 Task: Search for the email with the subject Request for a proposal logged in from softage.1@softage.net with the filter, email from softage.7@softage.net and a new filter,  Delete it 
Action: Mouse scrolled (656, 109) with delta (0, 0)
Screenshot: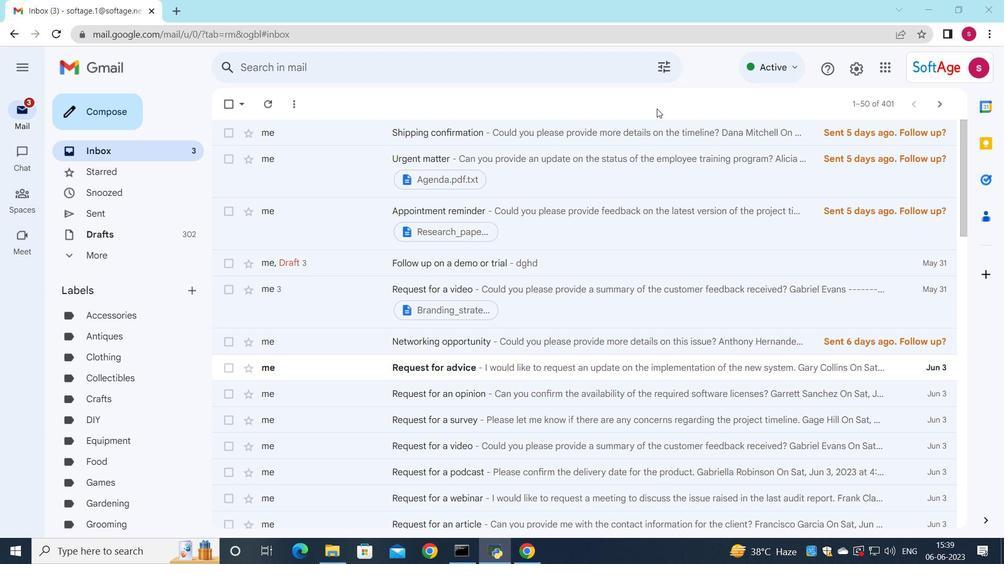 
Action: Mouse moved to (668, 70)
Screenshot: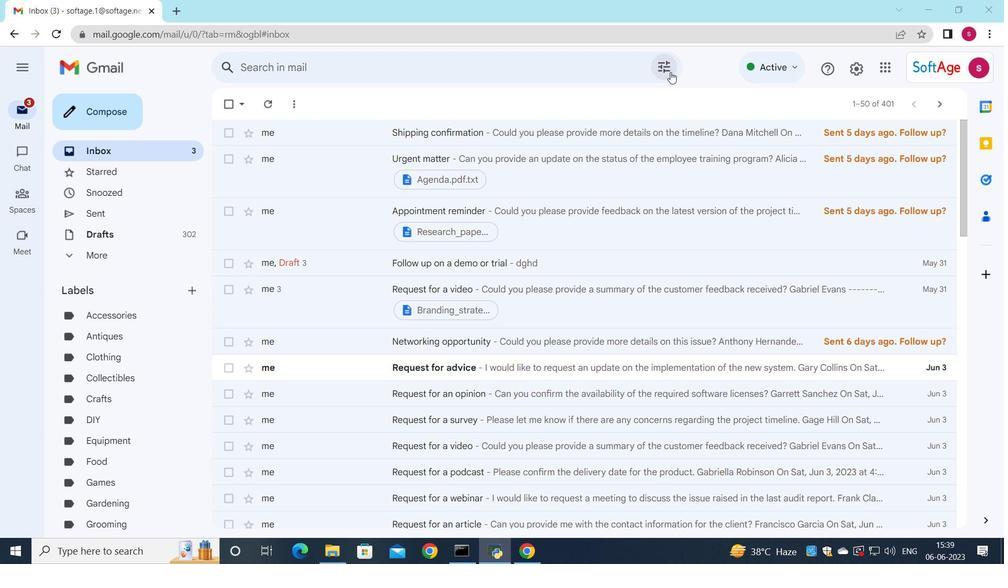 
Action: Mouse pressed left at (668, 70)
Screenshot: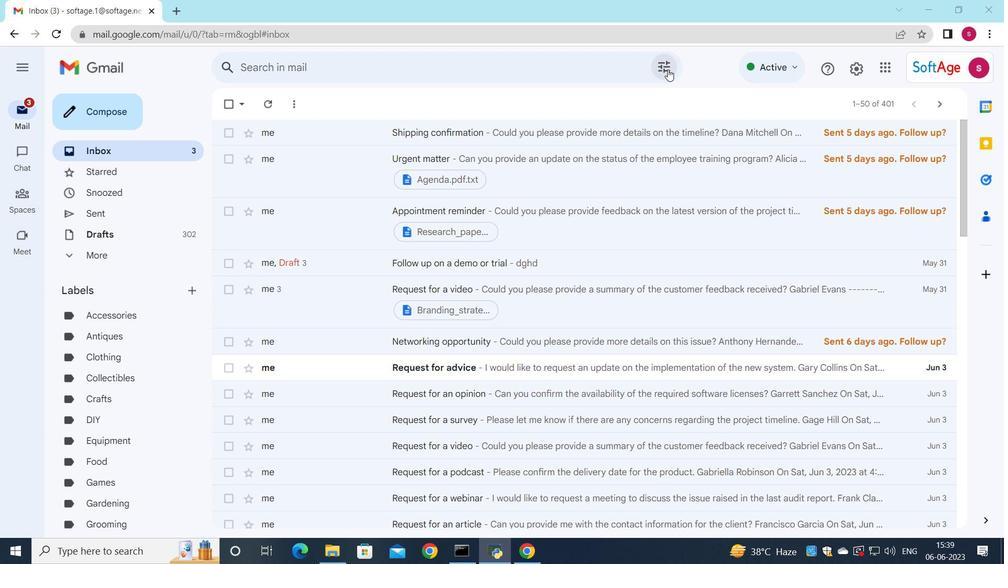 
Action: Mouse moved to (452, 106)
Screenshot: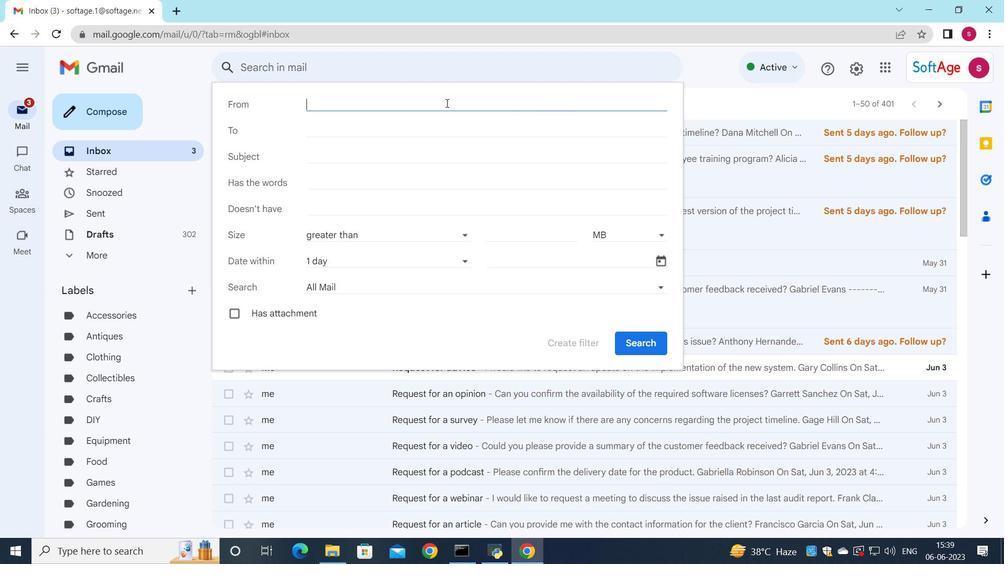 
Action: Key pressed s
Screenshot: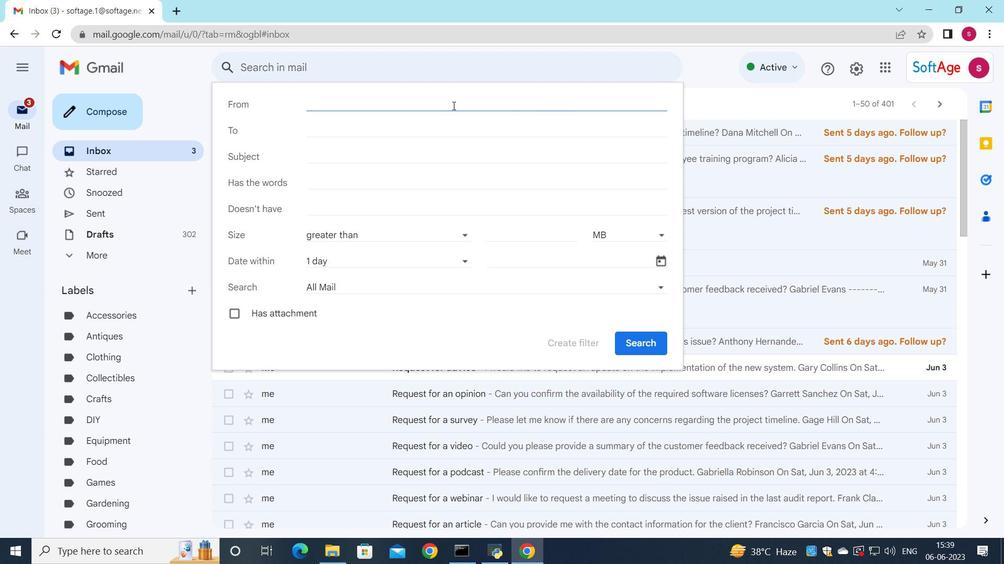 
Action: Mouse moved to (461, 135)
Screenshot: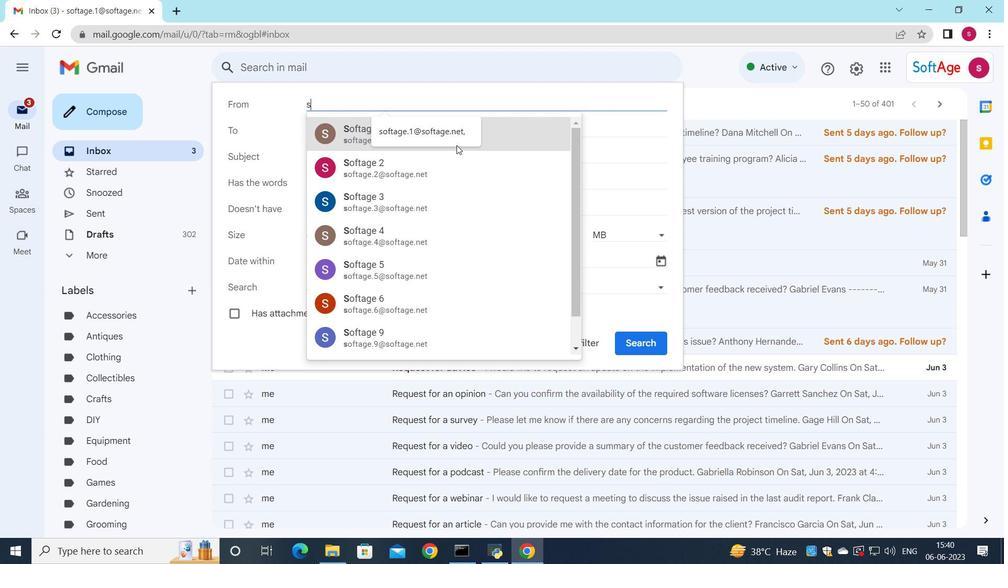 
Action: Mouse pressed left at (461, 135)
Screenshot: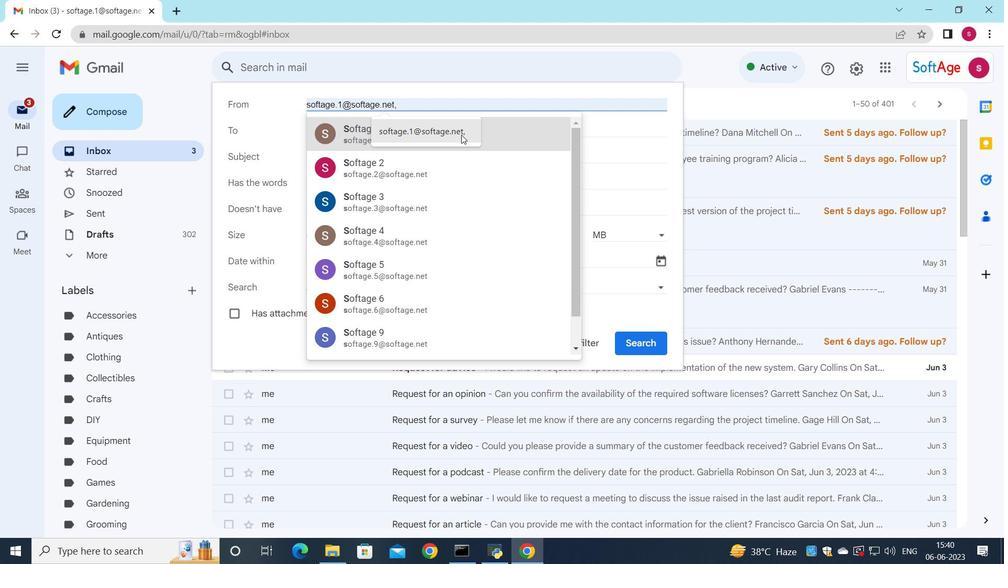 
Action: Mouse moved to (398, 130)
Screenshot: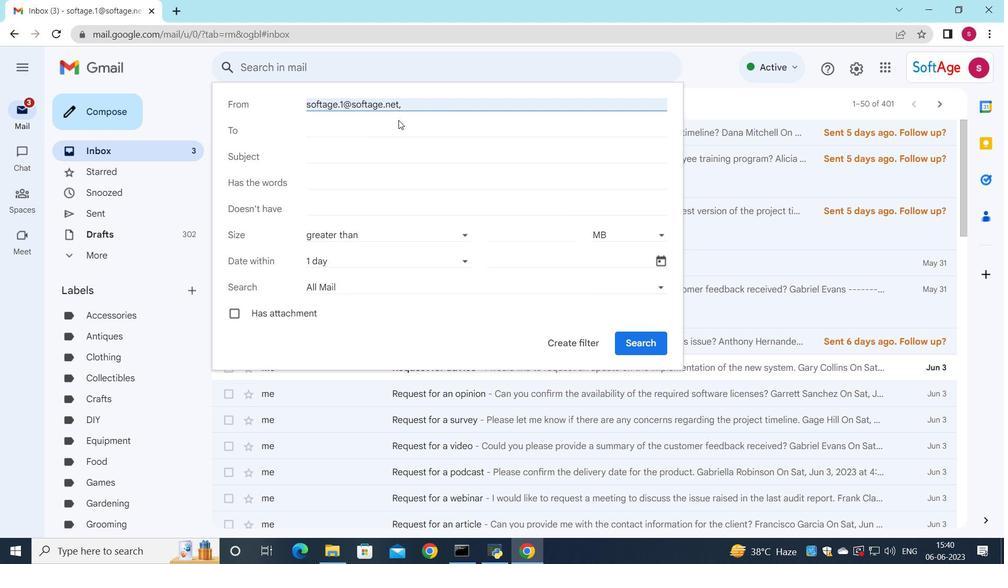 
Action: Mouse pressed left at (398, 130)
Screenshot: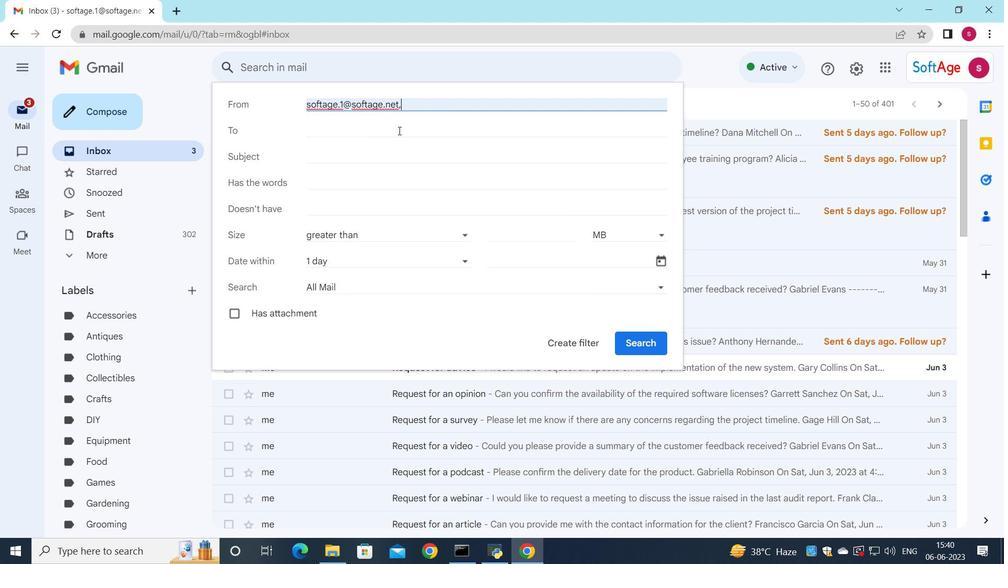 
Action: Mouse moved to (403, 130)
Screenshot: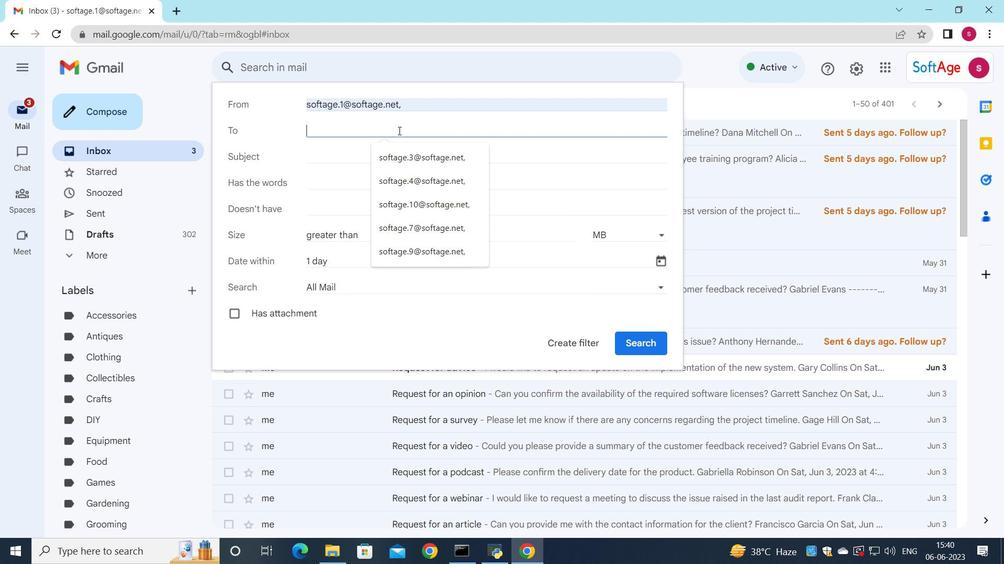
Action: Key pressed s
Screenshot: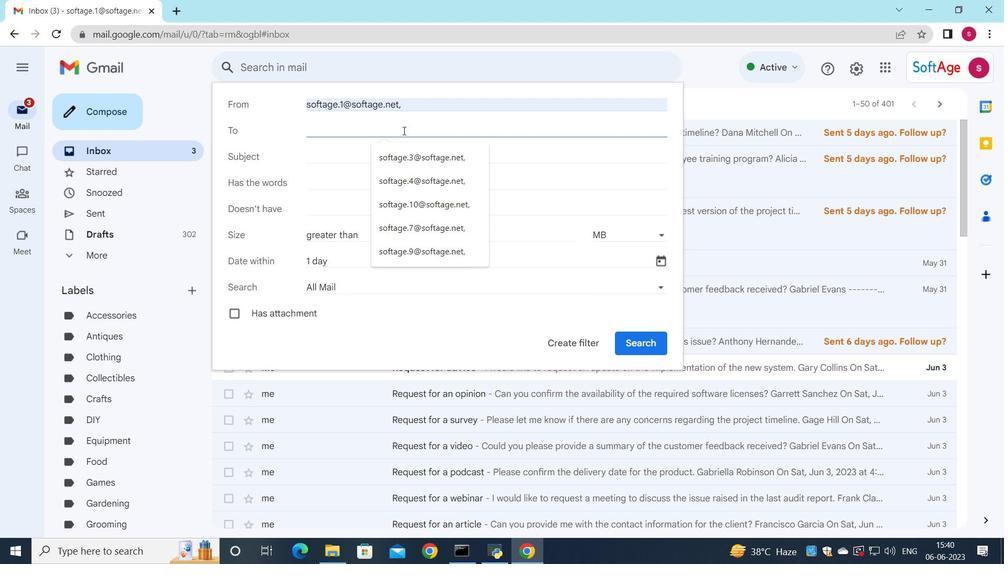 
Action: Mouse moved to (442, 230)
Screenshot: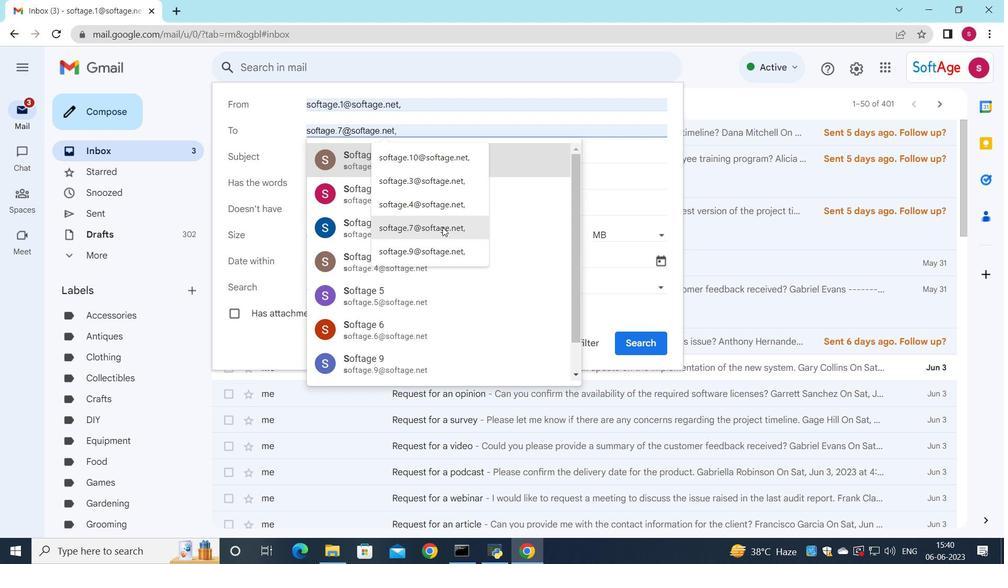
Action: Mouse pressed left at (442, 230)
Screenshot: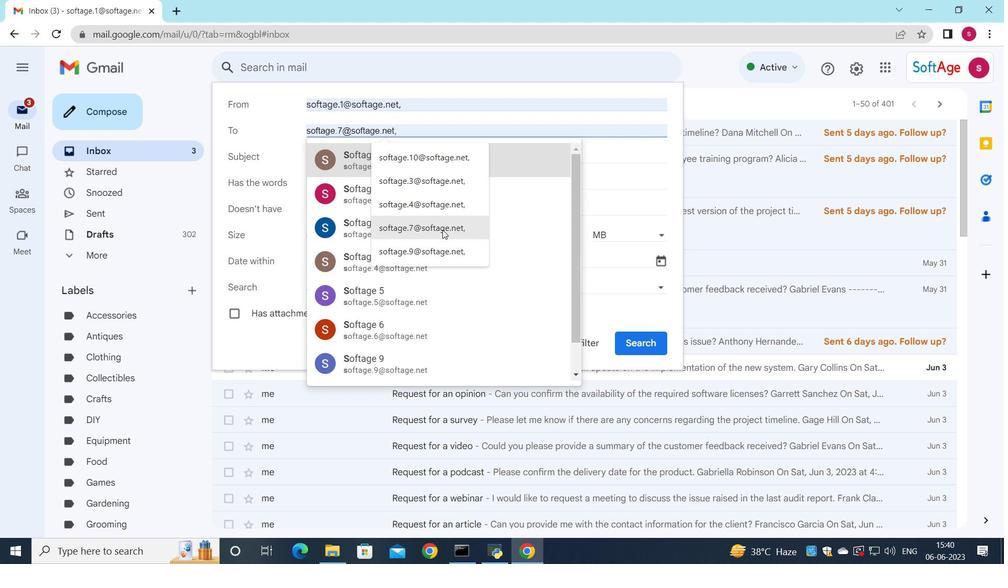 
Action: Mouse moved to (375, 159)
Screenshot: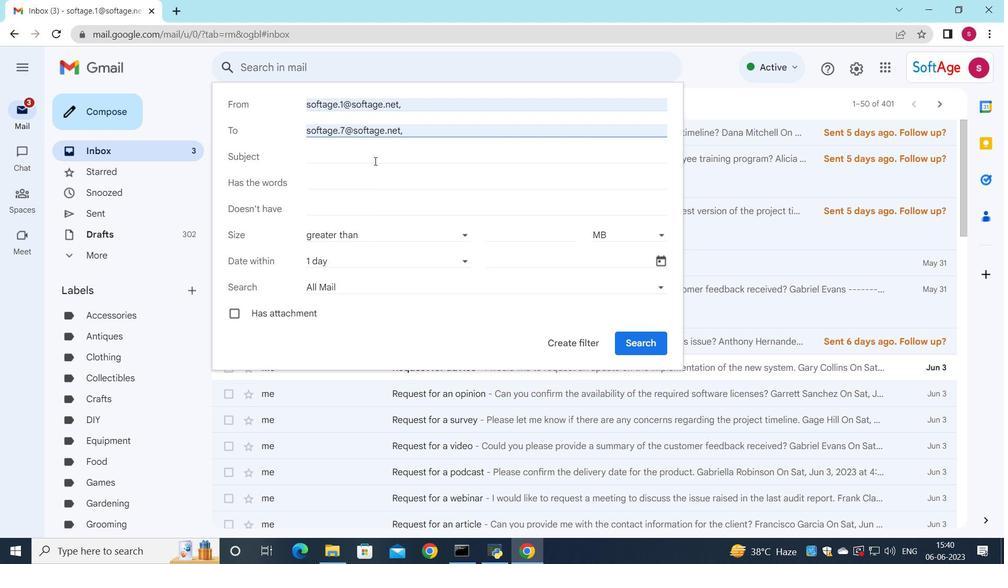 
Action: Mouse pressed left at (375, 159)
Screenshot: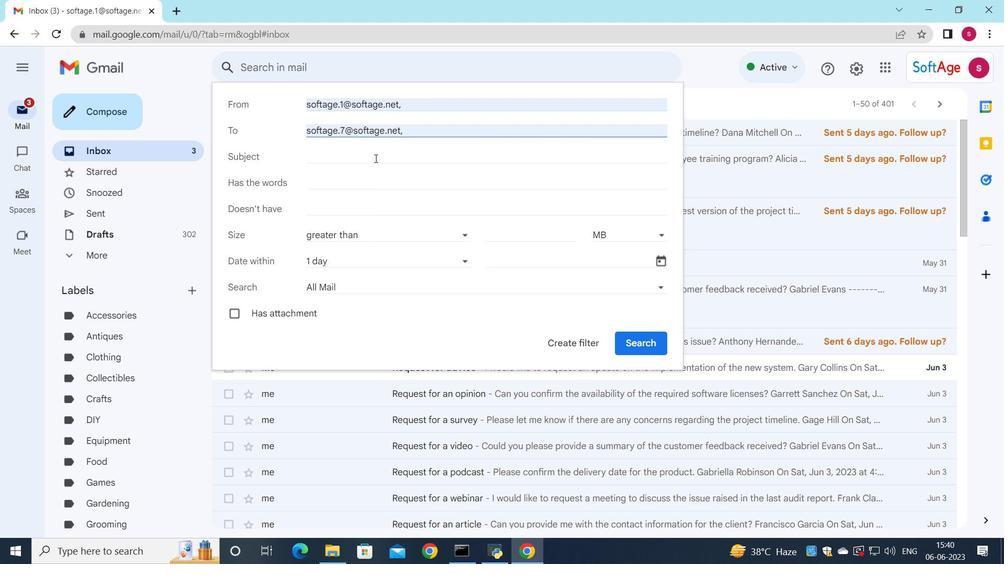 
Action: Mouse moved to (379, 155)
Screenshot: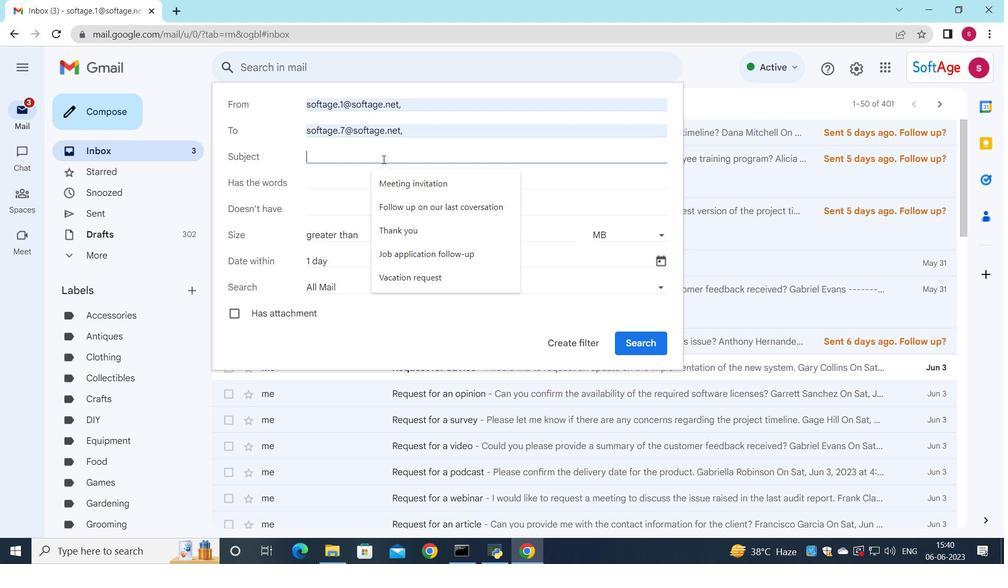 
Action: Key pressed <Key.shift>request<Key.space>for<Key.space>a<Key.space>proposal
Screenshot: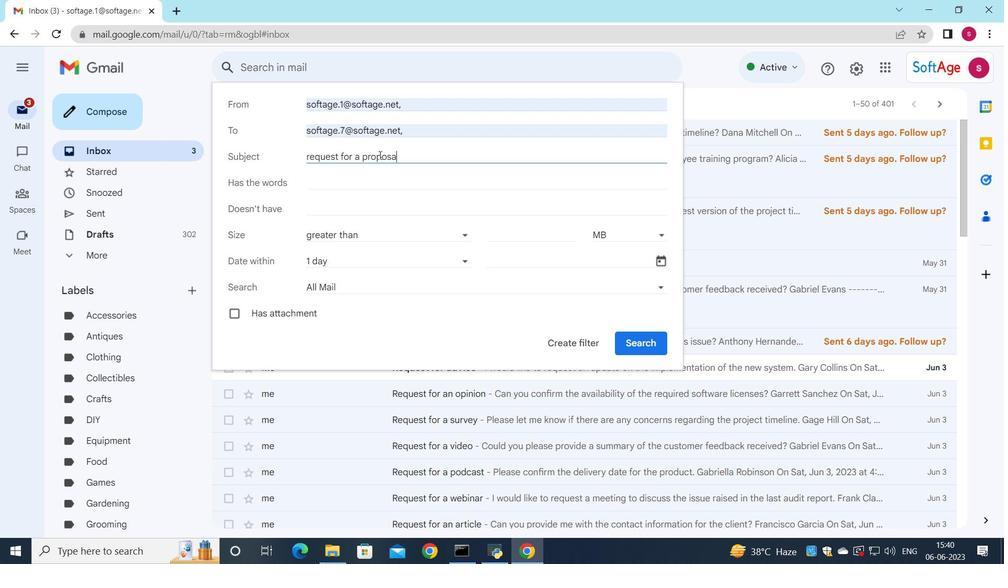 
Action: Mouse moved to (464, 265)
Screenshot: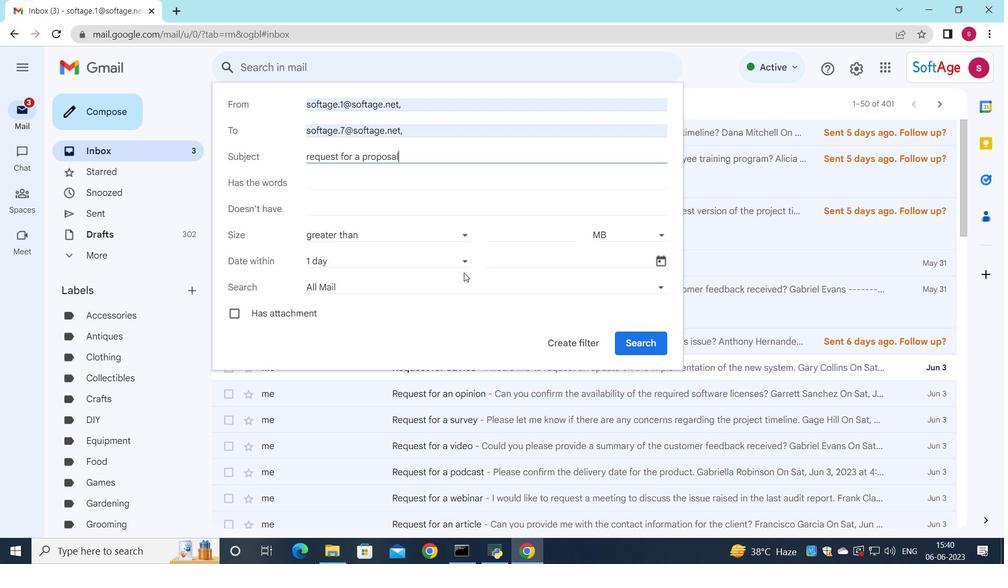
Action: Mouse pressed left at (464, 265)
Screenshot: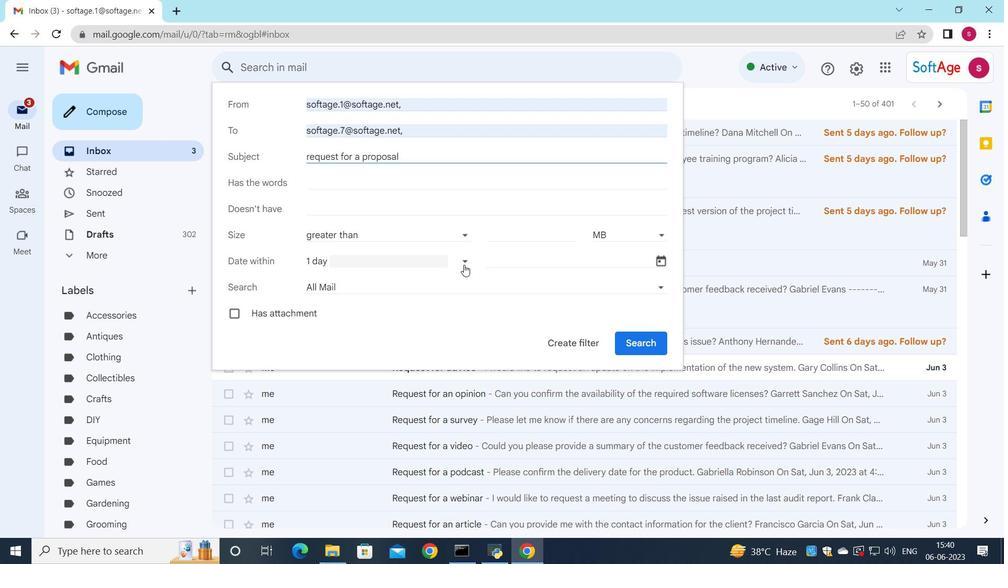 
Action: Mouse moved to (371, 405)
Screenshot: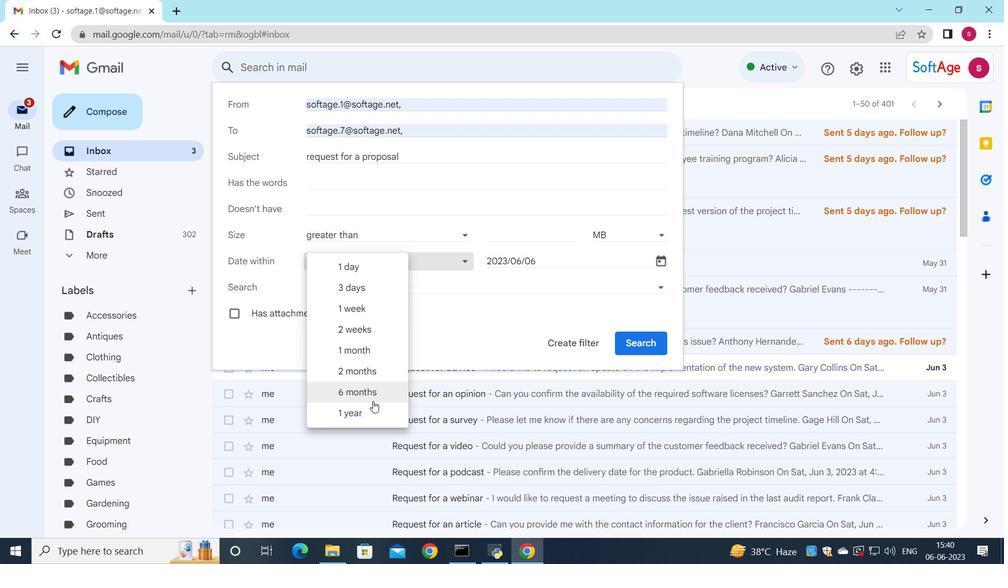 
Action: Mouse pressed left at (371, 405)
Screenshot: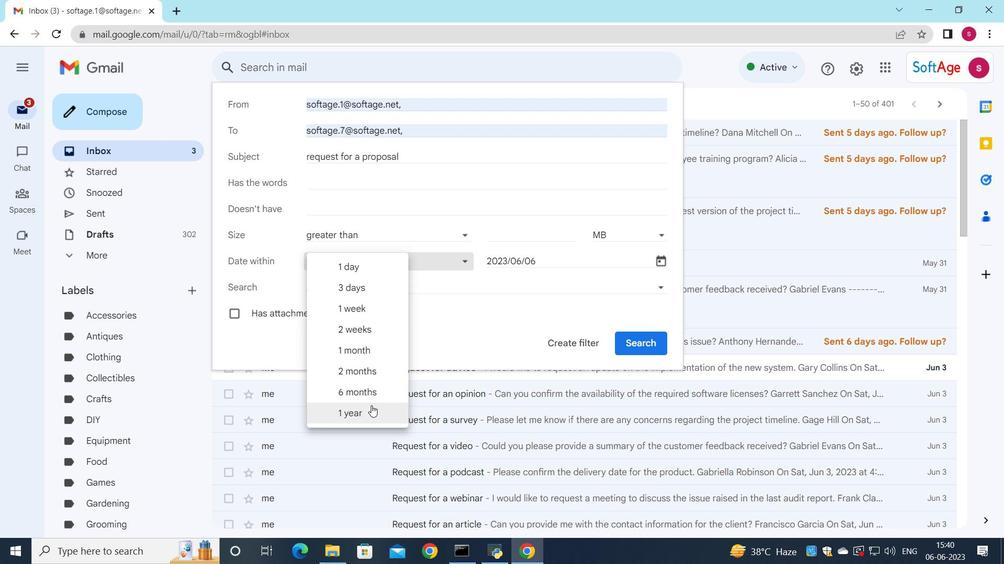 
Action: Mouse moved to (561, 339)
Screenshot: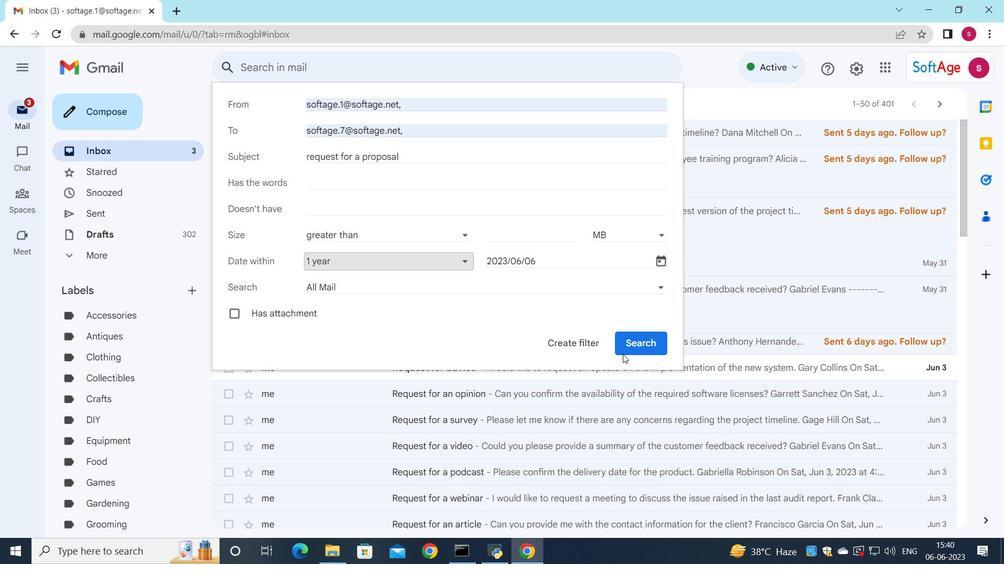 
Action: Mouse pressed left at (561, 339)
Screenshot: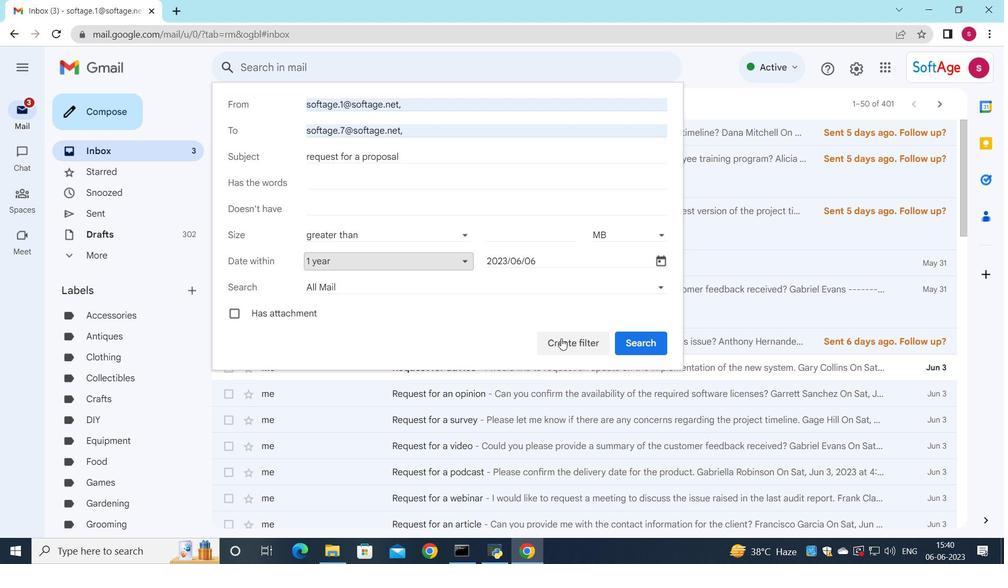 
Action: Mouse moved to (235, 227)
Screenshot: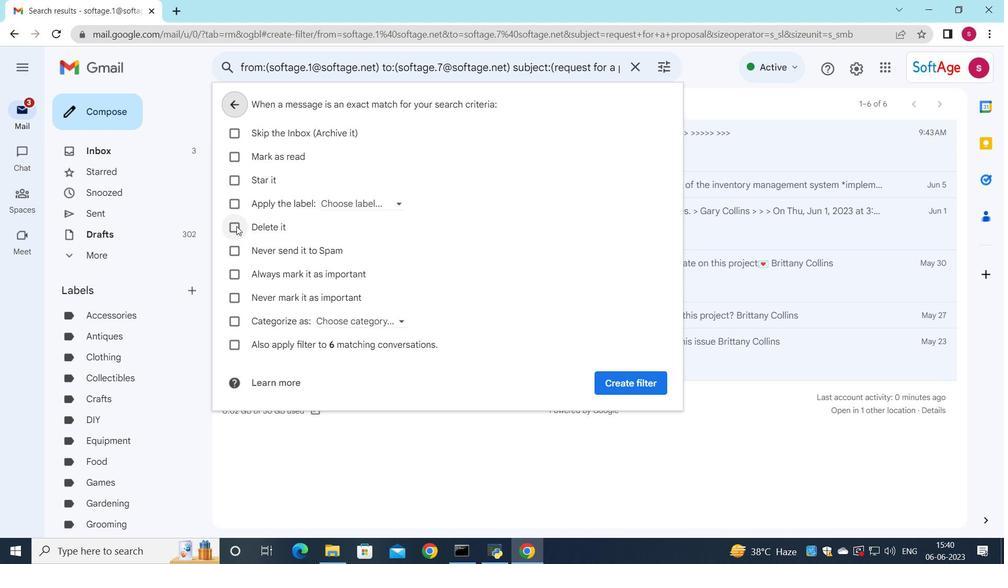 
Action: Mouse pressed left at (235, 227)
Screenshot: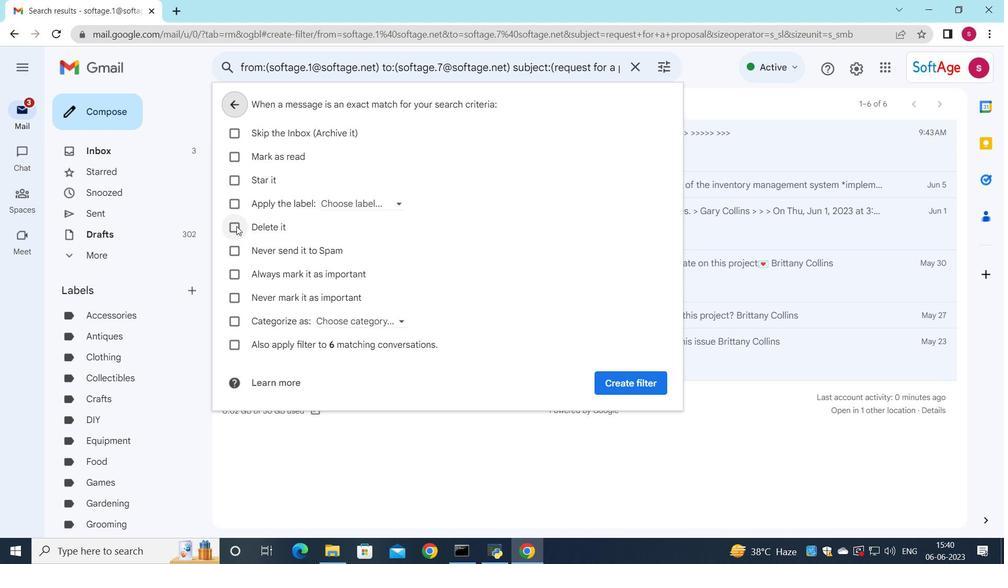 
Action: Mouse moved to (629, 377)
Screenshot: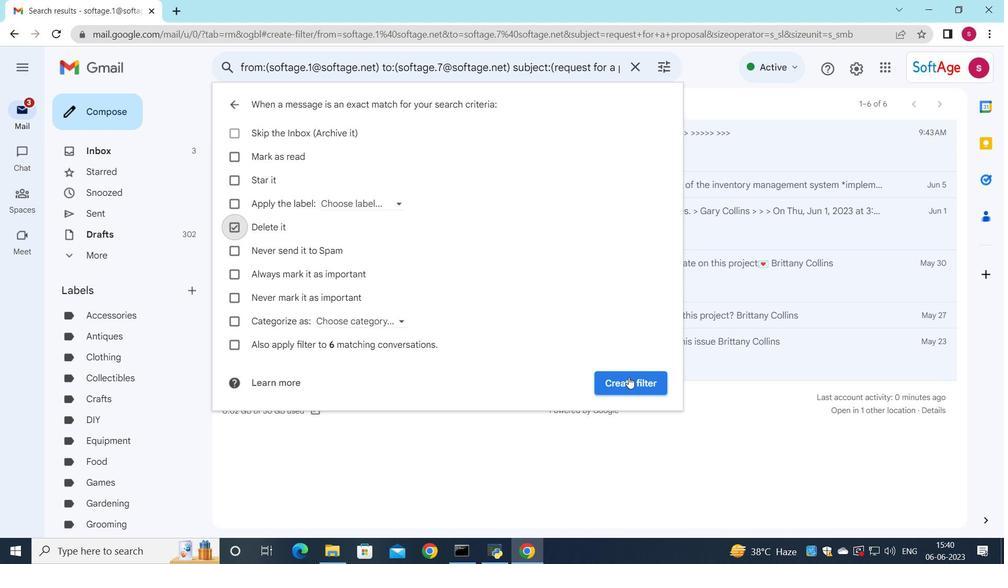 
Action: Mouse pressed left at (629, 377)
Screenshot: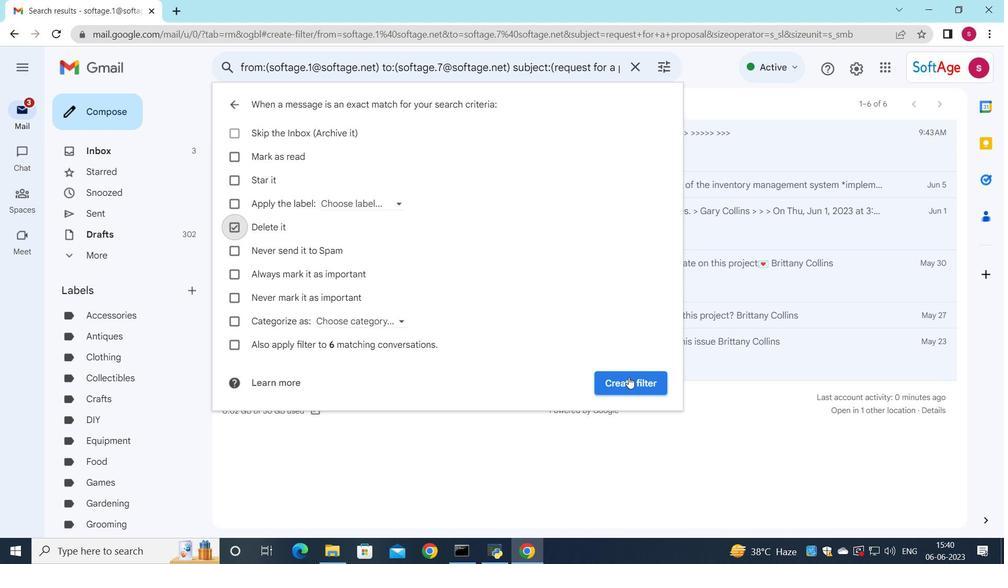 
Action: Mouse moved to (604, 361)
Screenshot: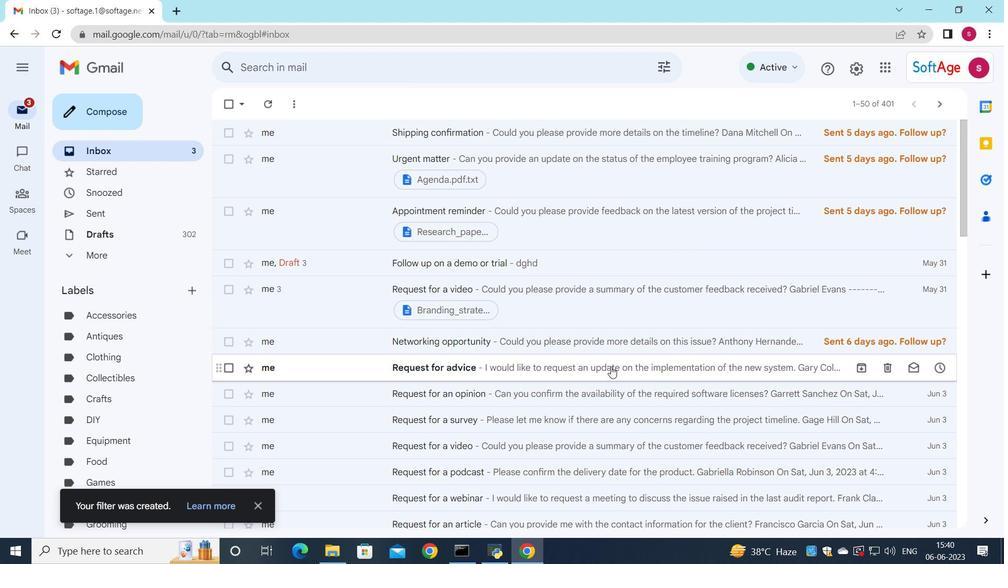 
